 Task: Add Dietz & Watson Mortadella to the cart.
Action: Mouse moved to (701, 252)
Screenshot: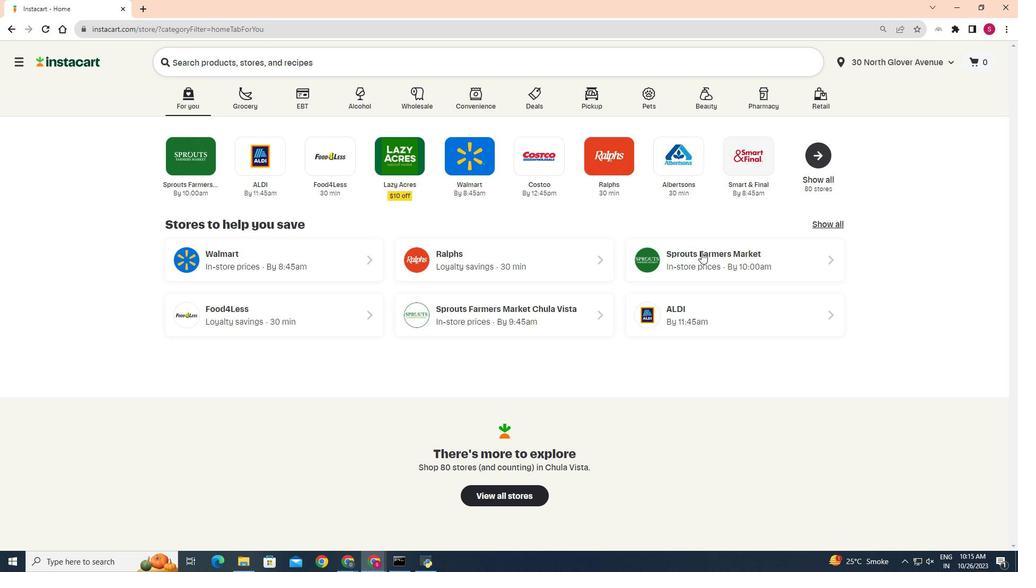
Action: Mouse pressed left at (701, 252)
Screenshot: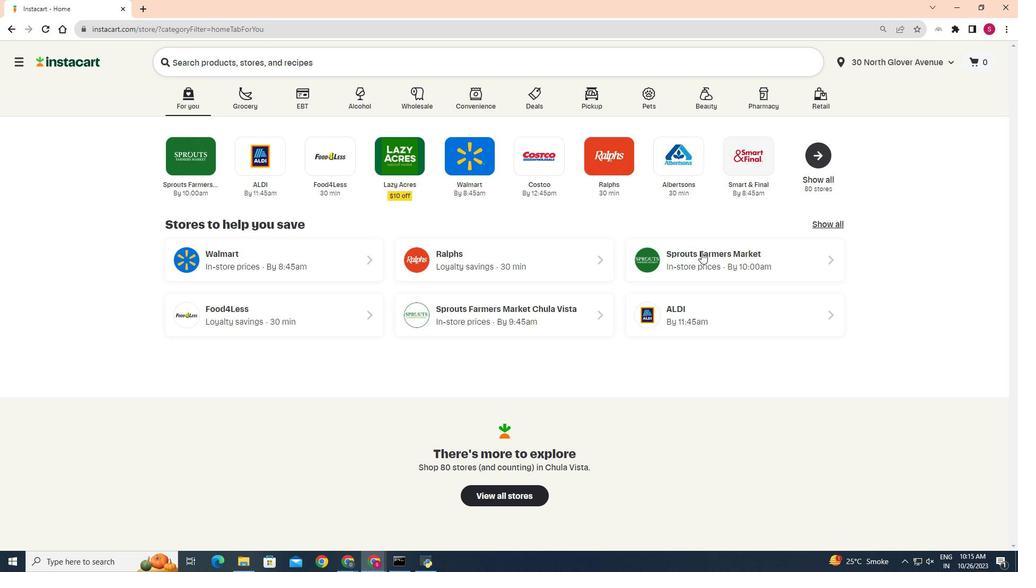 
Action: Mouse moved to (22, 484)
Screenshot: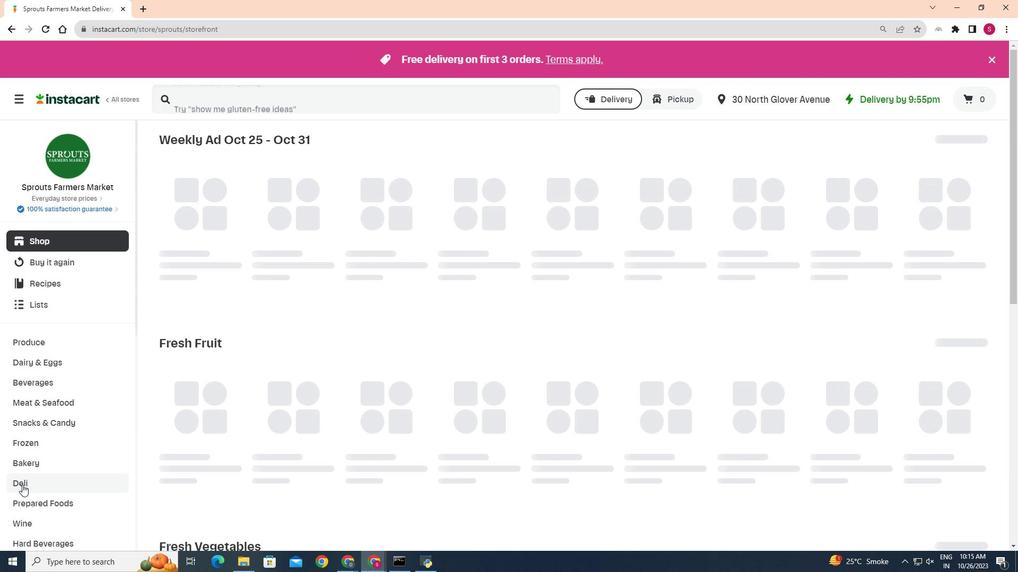 
Action: Mouse pressed left at (22, 484)
Screenshot: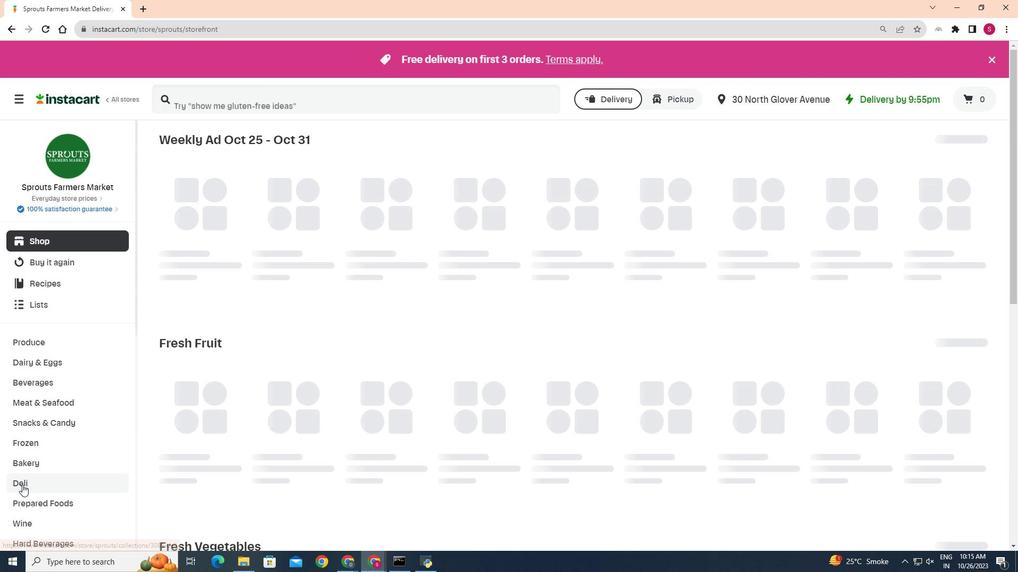 
Action: Mouse moved to (225, 168)
Screenshot: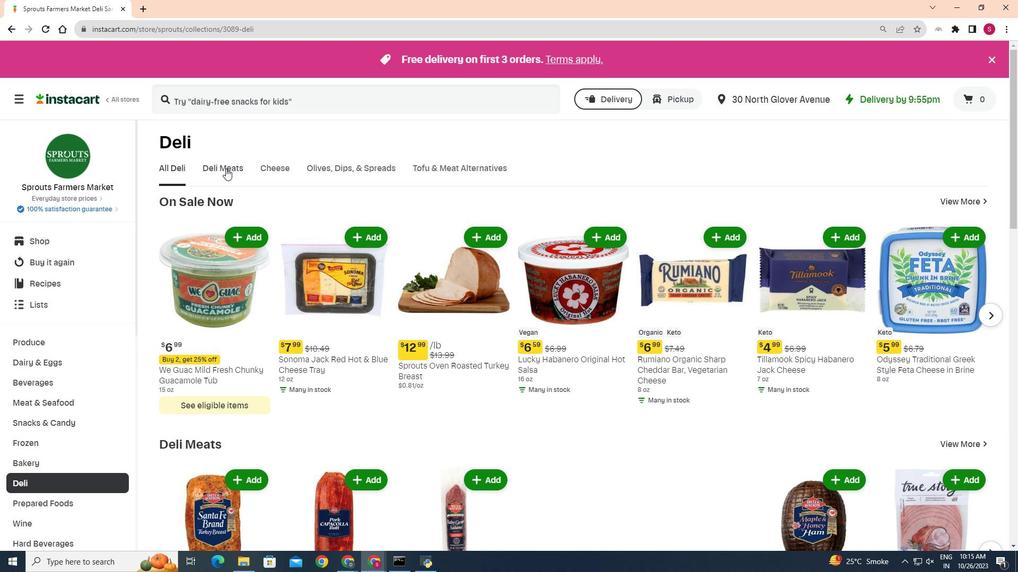 
Action: Mouse pressed left at (225, 168)
Screenshot: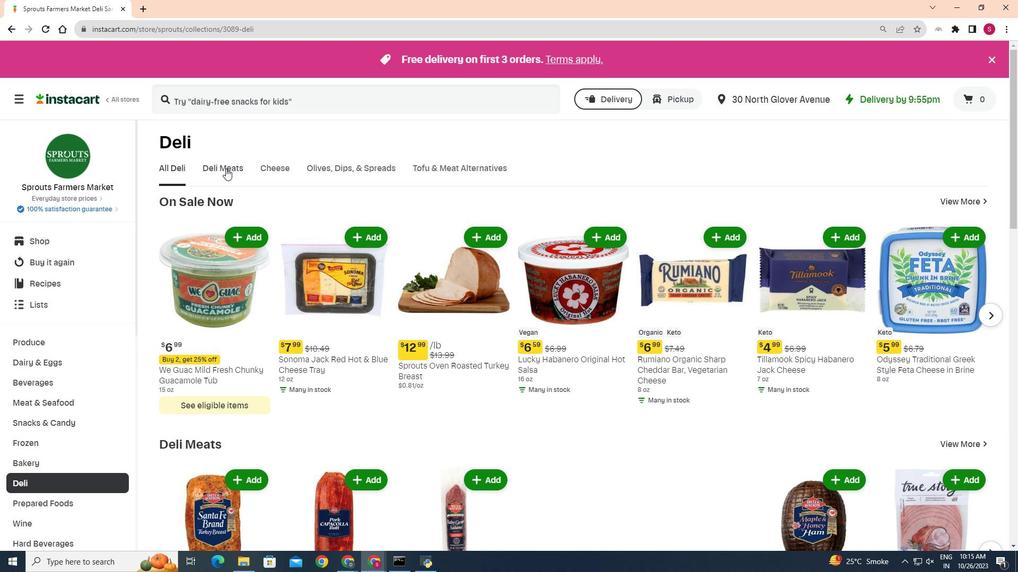 
Action: Mouse moved to (666, 212)
Screenshot: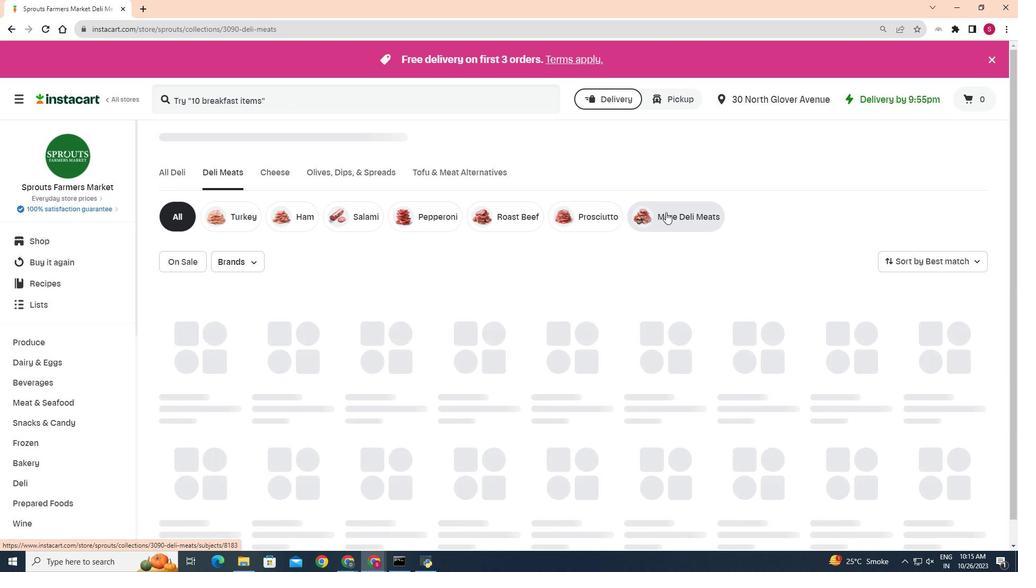 
Action: Mouse pressed left at (666, 212)
Screenshot: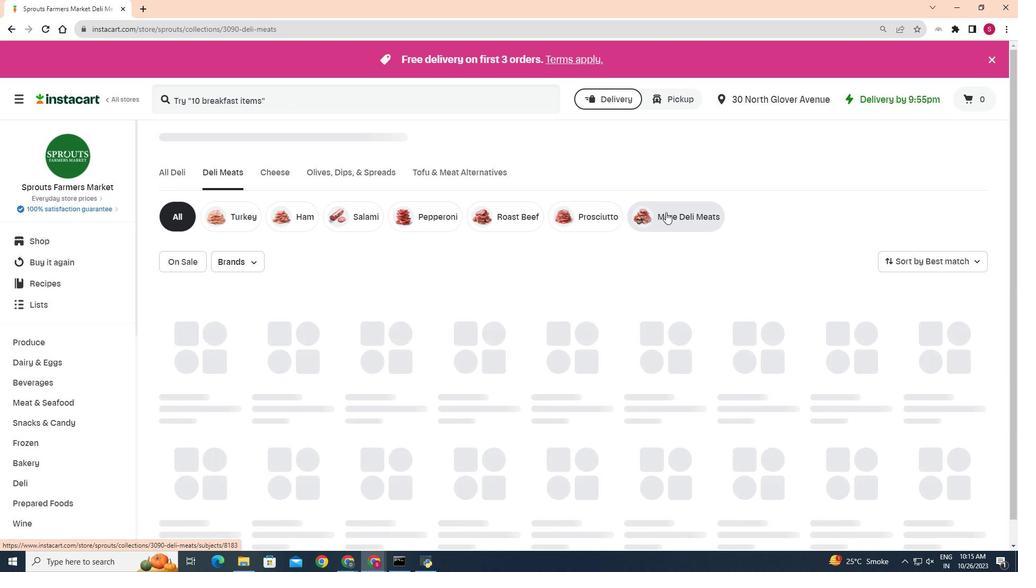 
Action: Mouse moved to (407, 313)
Screenshot: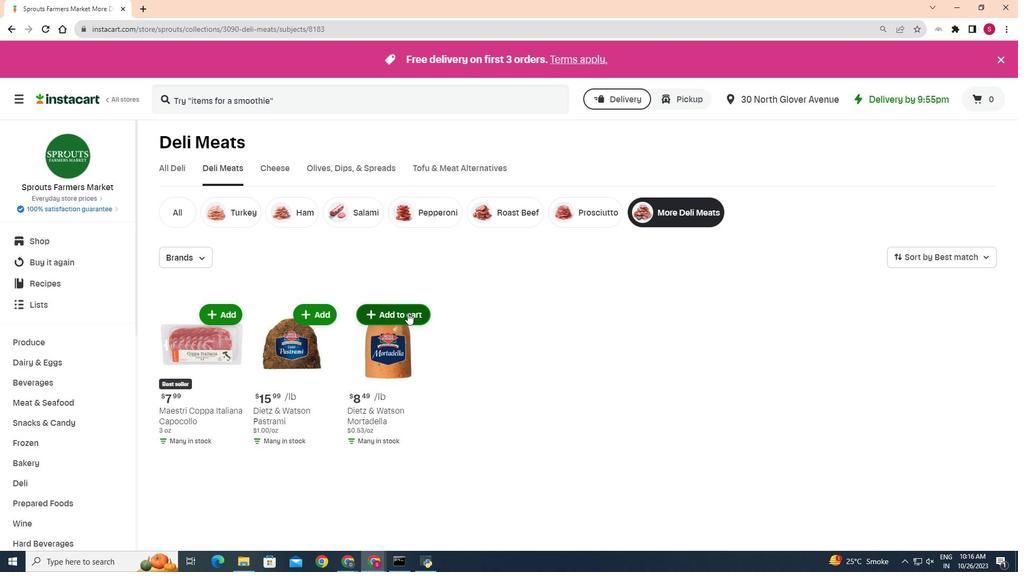 
Action: Mouse pressed left at (407, 313)
Screenshot: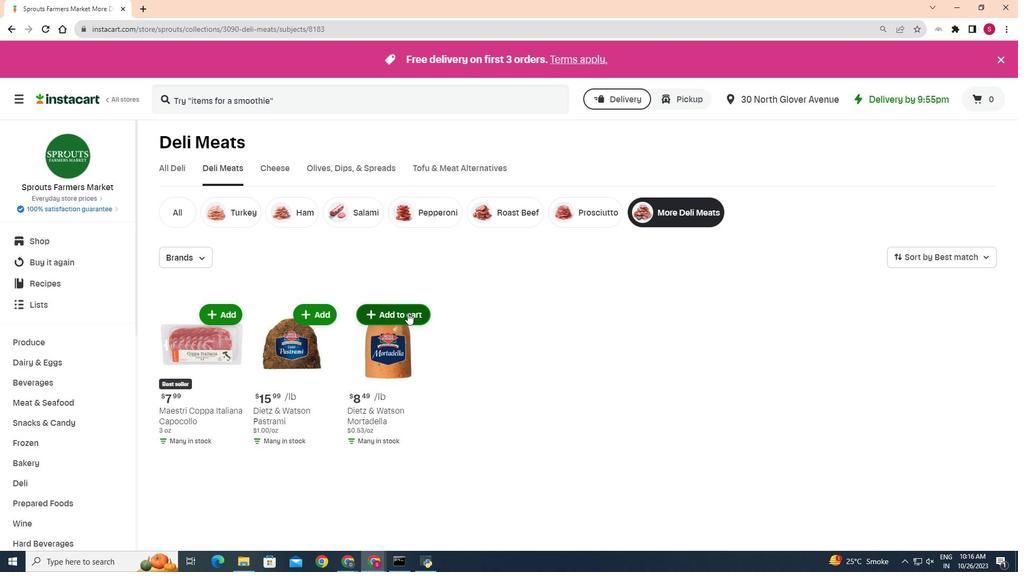 
Action: Mouse moved to (490, 320)
Screenshot: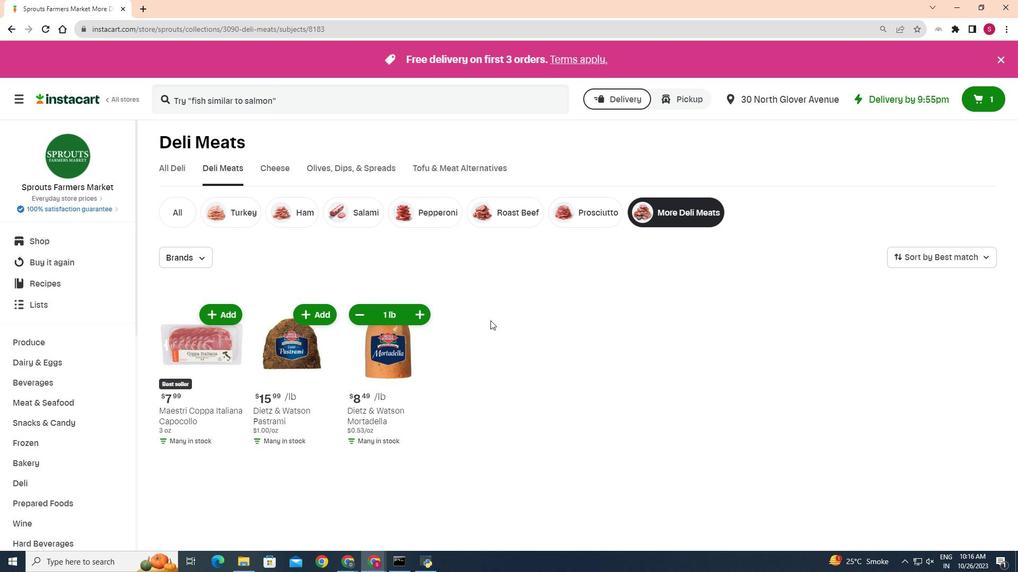 
